 Task: Add Attachment from Trello to Card Card0000000178 in Board Board0000000045 in Workspace WS0000000015 in Trello. Add Cover Blue to Card Card0000000178 in Board Board0000000045 in Workspace WS0000000015 in Trello. Add "Copy Card To …" Button titled Button0000000178 to "bottom" of the list "To Do" to Card Card0000000178 in Board Board0000000045 in Workspace WS0000000015 in Trello. Add Description DS0000000178 to Card Card0000000178 in Board Board0000000045 in Workspace WS0000000015 in Trello. Add Comment CM0000000178 to Card Card0000000178 in Board Board0000000045 in Workspace WS0000000015 in Trello
Action: Mouse moved to (457, 21)
Screenshot: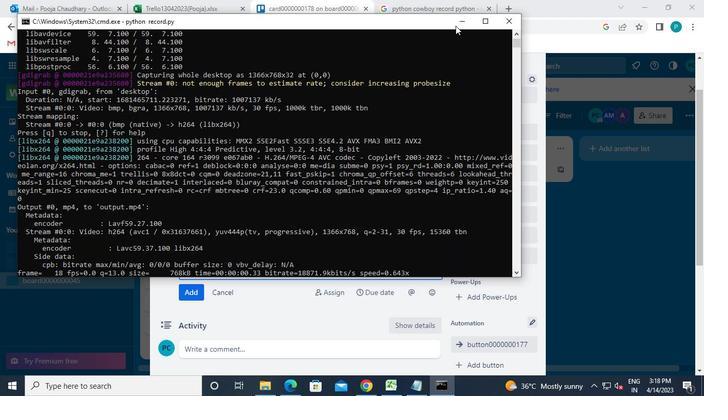 
Action: Mouse pressed left at (457, 21)
Screenshot: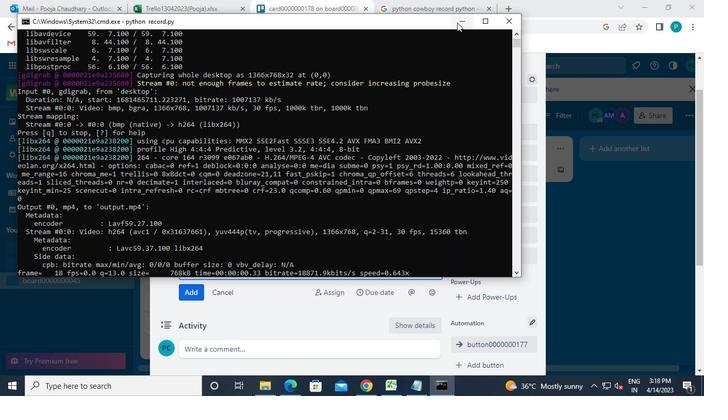 
Action: Mouse moved to (478, 210)
Screenshot: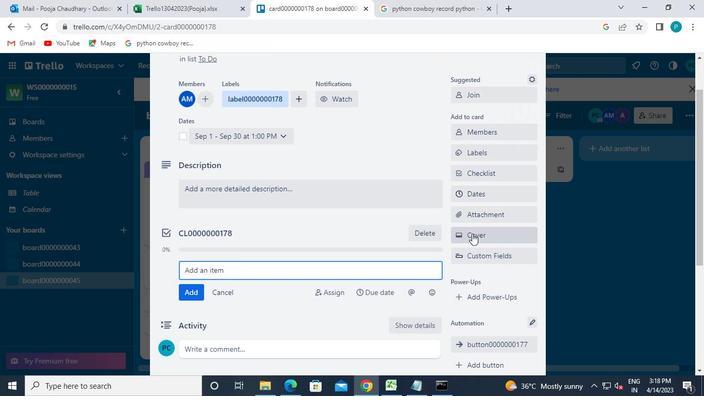 
Action: Mouse pressed left at (478, 210)
Screenshot: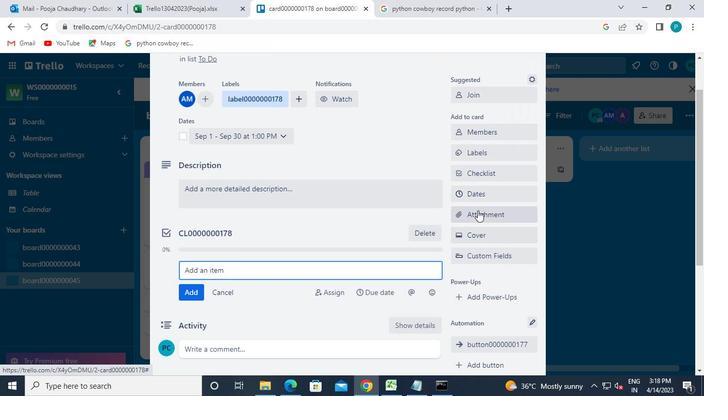 
Action: Mouse moved to (491, 123)
Screenshot: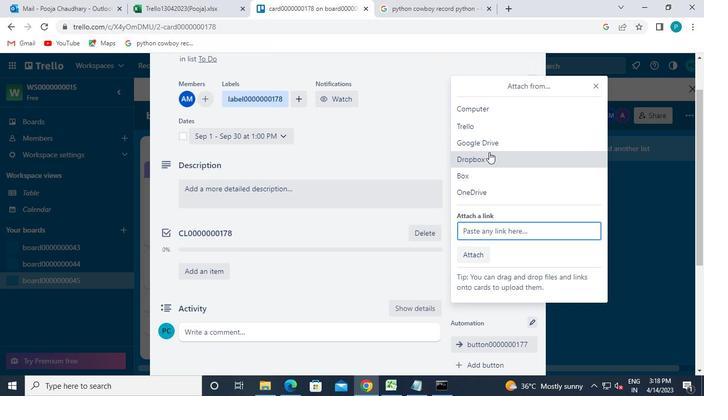 
Action: Mouse pressed left at (491, 123)
Screenshot: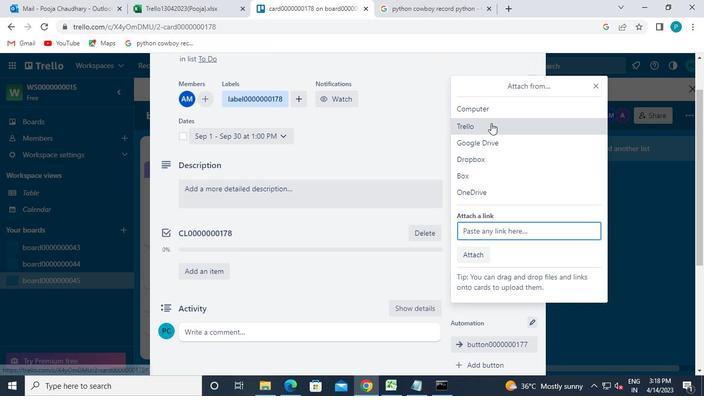 
Action: Mouse moved to (486, 209)
Screenshot: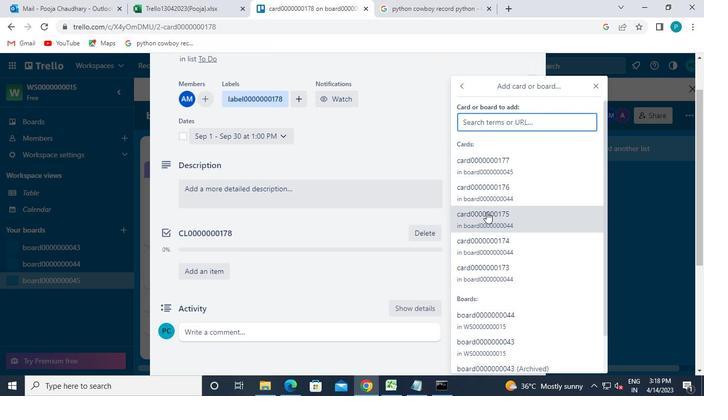 
Action: Mouse pressed left at (486, 209)
Screenshot: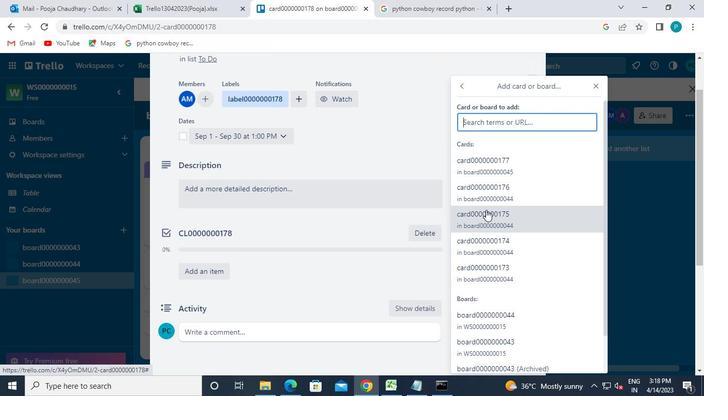 
Action: Mouse moved to (461, 232)
Screenshot: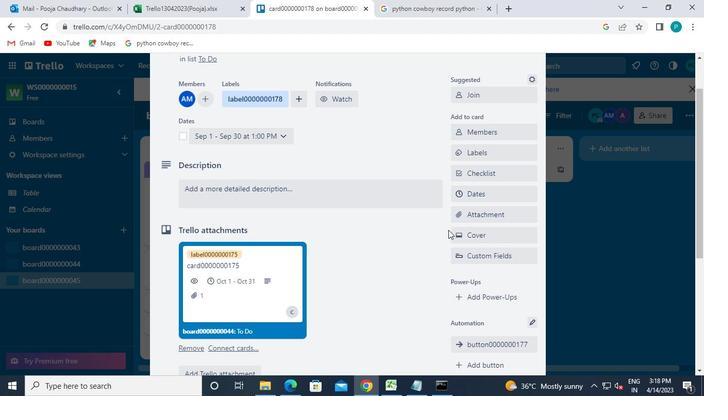 
Action: Mouse pressed left at (461, 232)
Screenshot: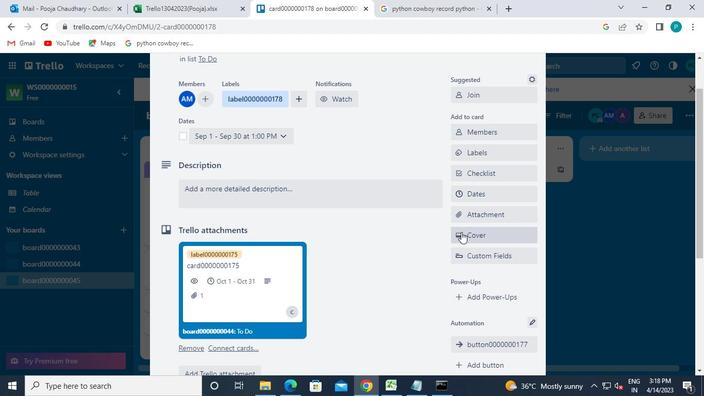 
Action: Mouse moved to (475, 201)
Screenshot: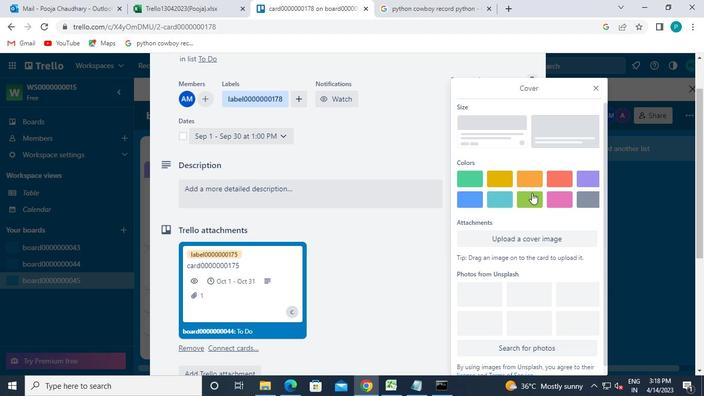 
Action: Mouse pressed left at (475, 201)
Screenshot: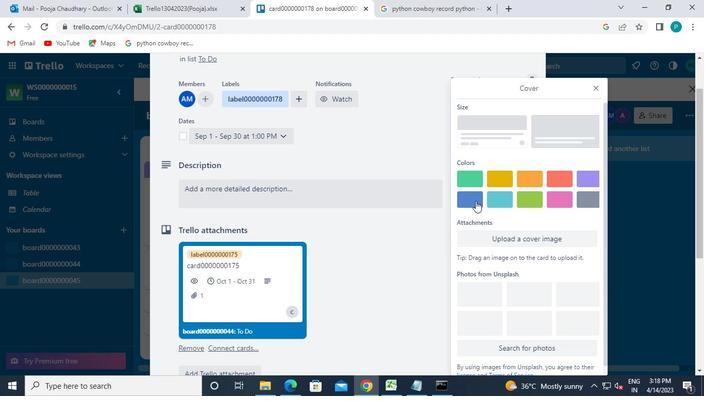 
Action: Mouse moved to (592, 87)
Screenshot: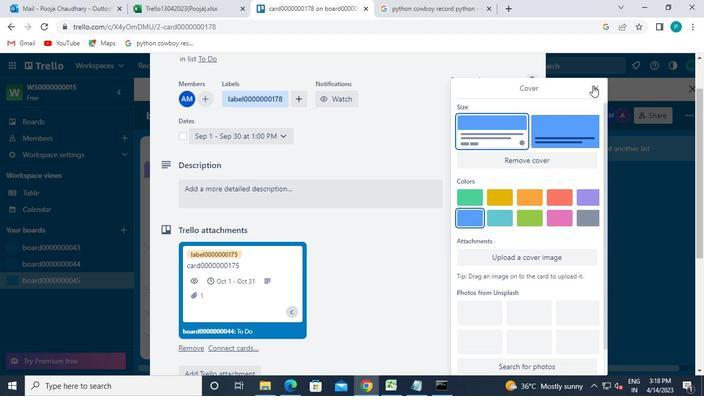 
Action: Mouse pressed left at (592, 87)
Screenshot: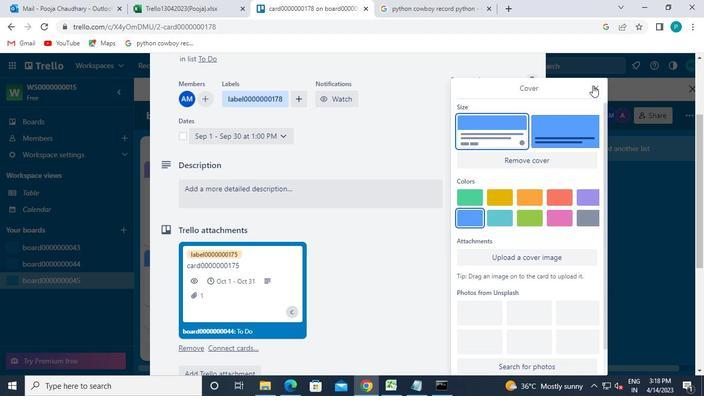 
Action: Mouse moved to (469, 236)
Screenshot: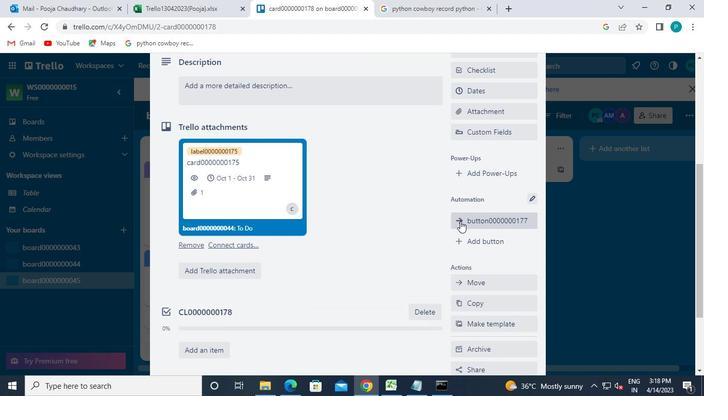 
Action: Mouse pressed left at (469, 236)
Screenshot: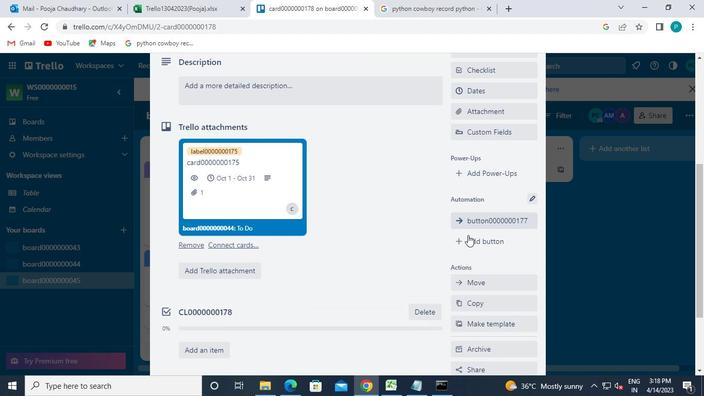 
Action: Mouse moved to (491, 158)
Screenshot: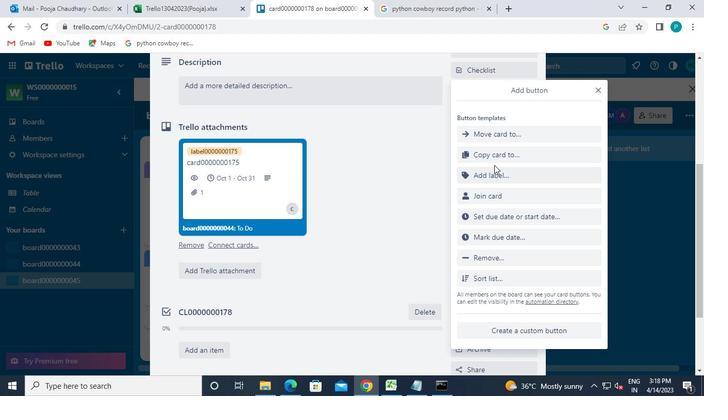 
Action: Mouse pressed left at (491, 158)
Screenshot: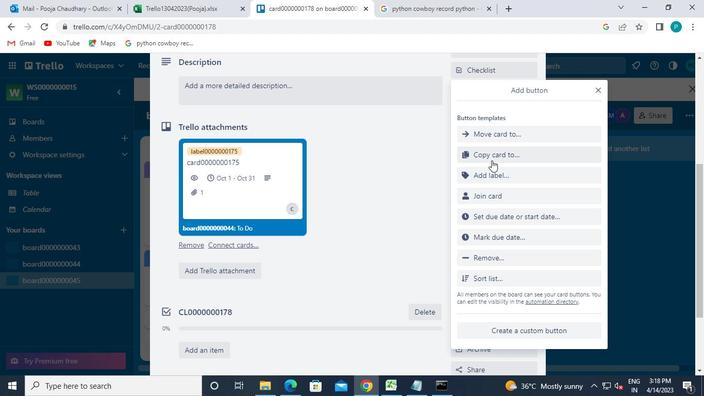 
Action: Mouse moved to (493, 131)
Screenshot: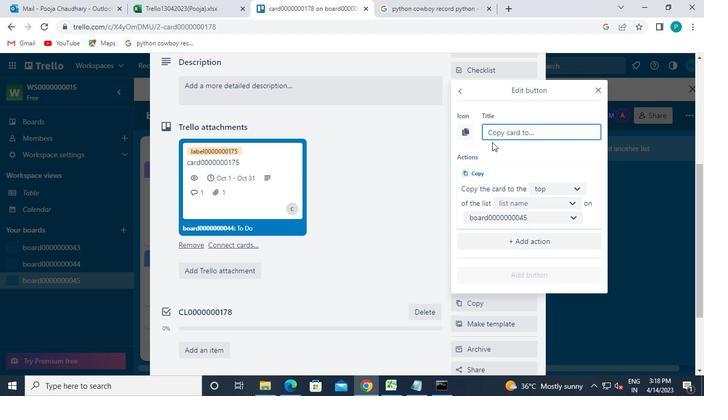 
Action: Mouse pressed left at (493, 131)
Screenshot: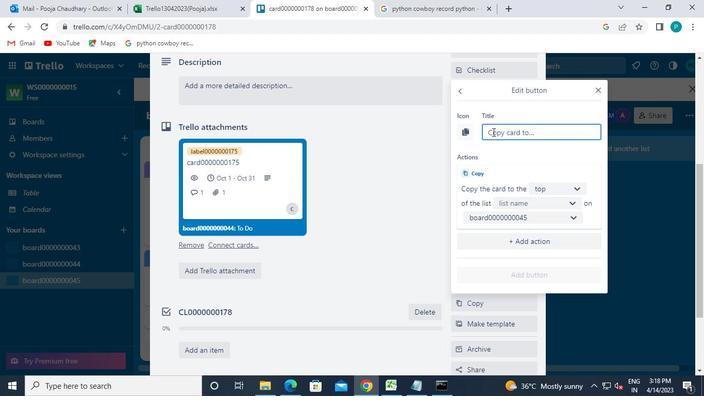 
Action: Keyboard b
Screenshot: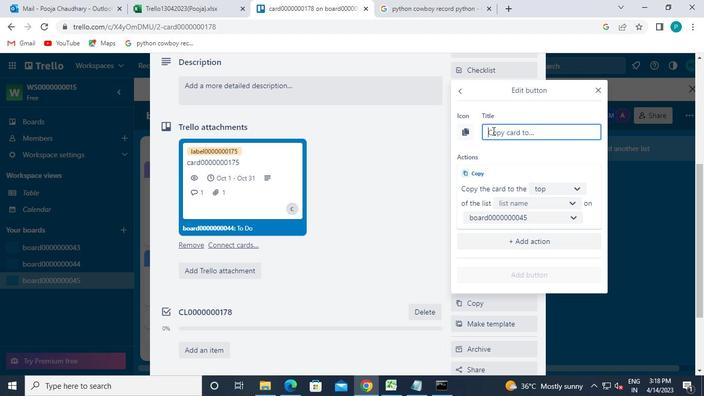 
Action: Keyboard u
Screenshot: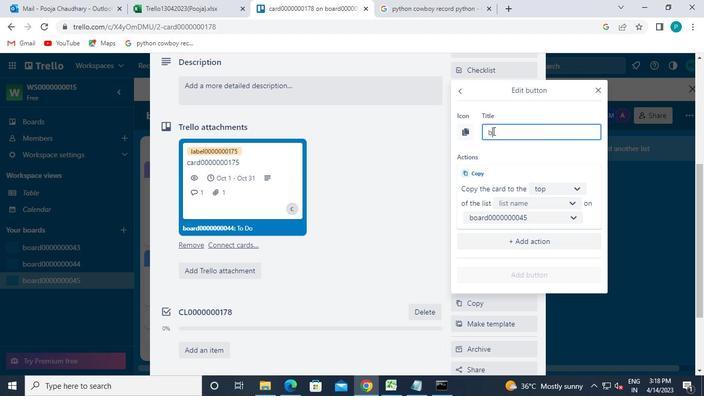 
Action: Keyboard t
Screenshot: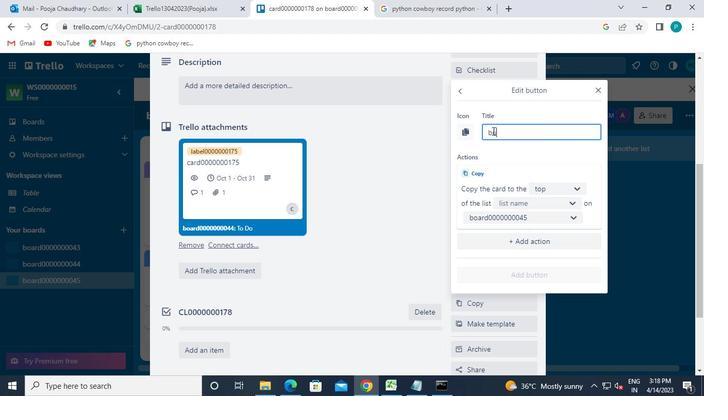 
Action: Keyboard t
Screenshot: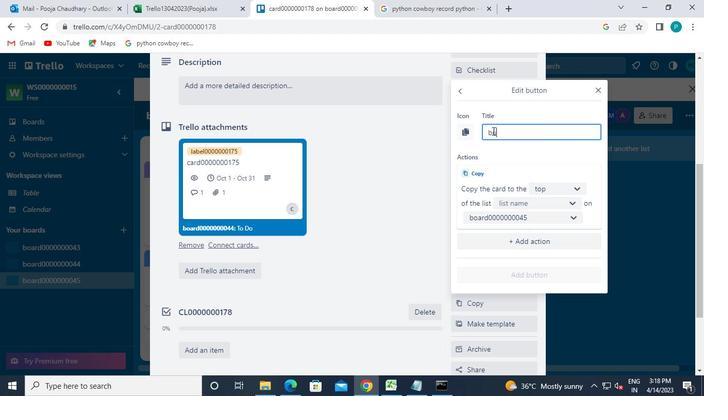 
Action: Keyboard o
Screenshot: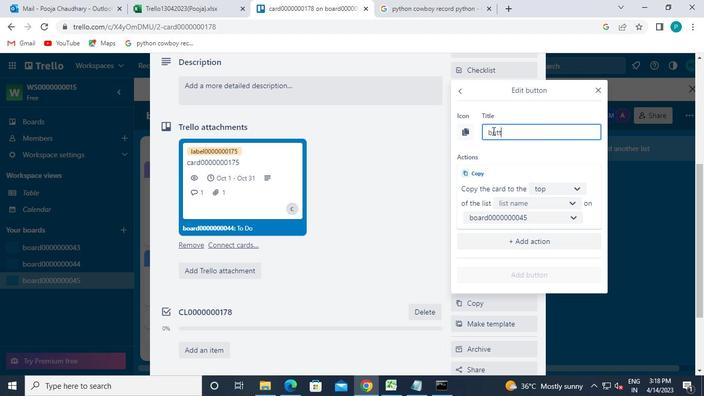 
Action: Keyboard n
Screenshot: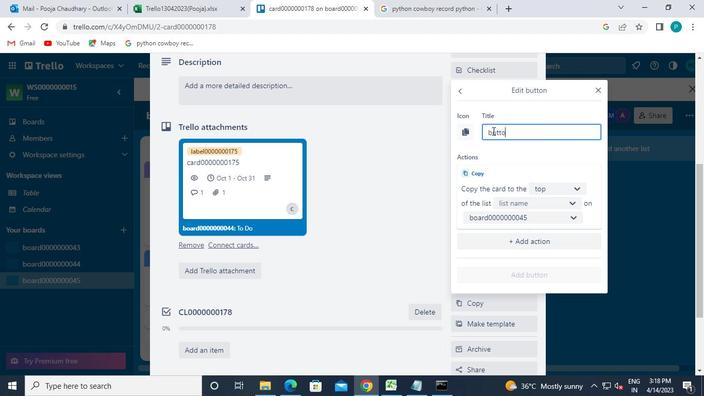 
Action: Keyboard 0
Screenshot: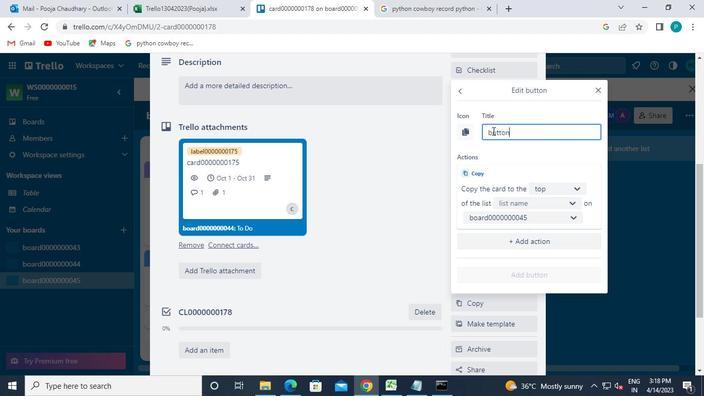 
Action: Keyboard 0
Screenshot: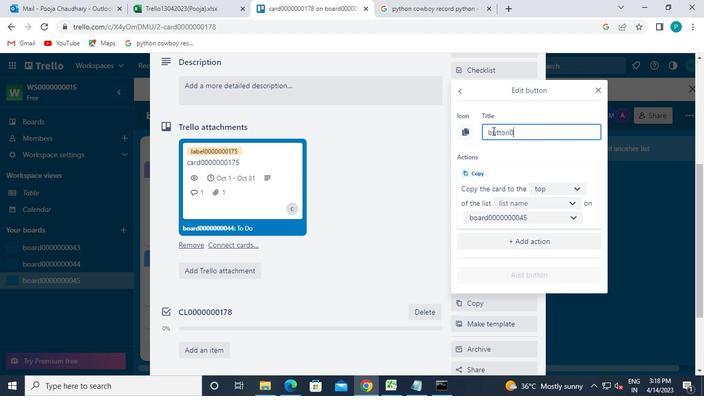 
Action: Keyboard 0
Screenshot: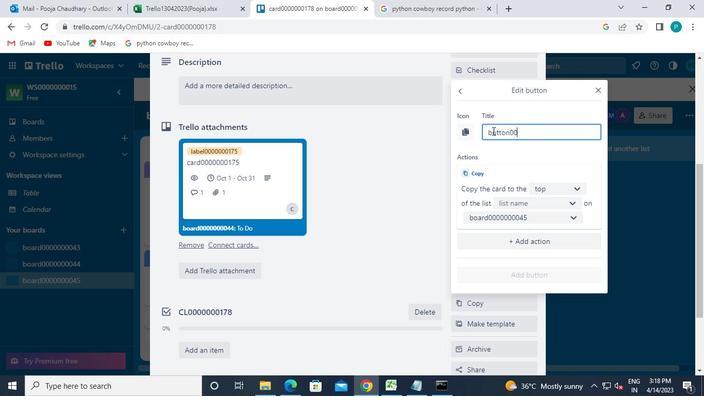 
Action: Keyboard 0
Screenshot: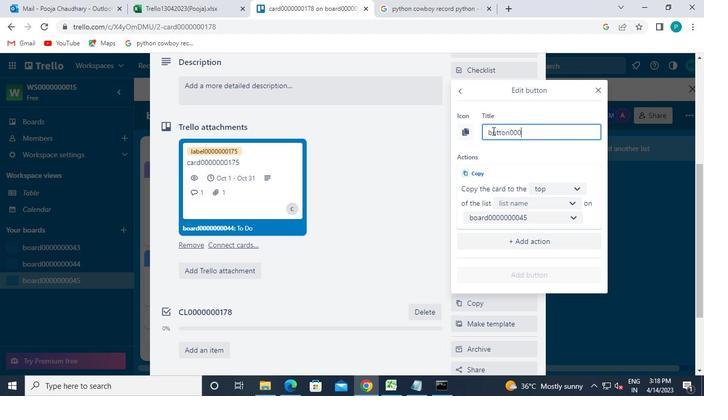 
Action: Keyboard 0
Screenshot: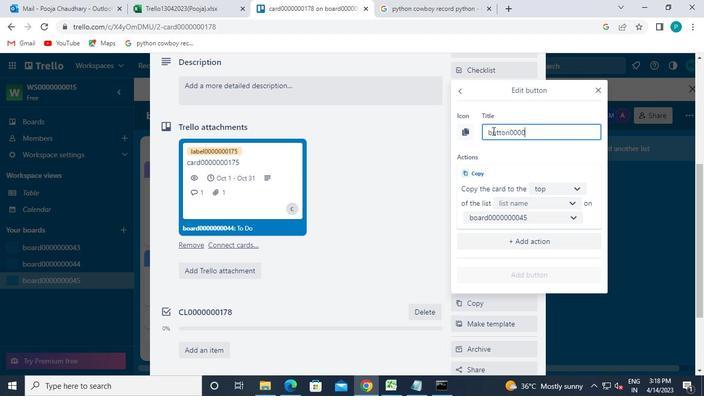 
Action: Keyboard 0
Screenshot: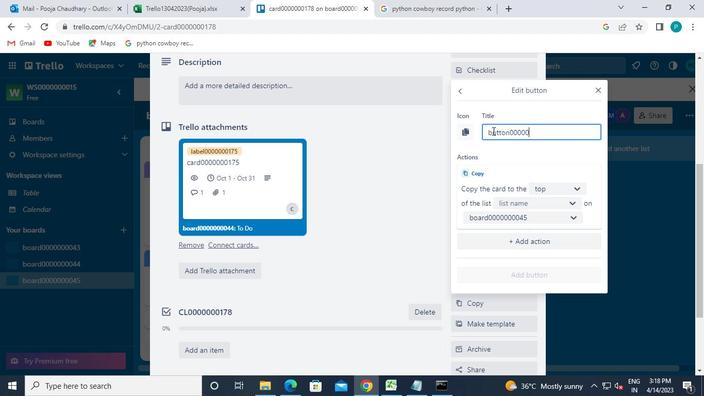 
Action: Keyboard 0
Screenshot: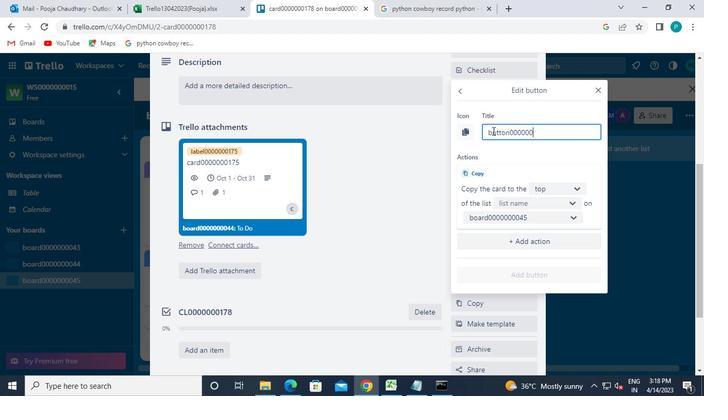 
Action: Keyboard 1
Screenshot: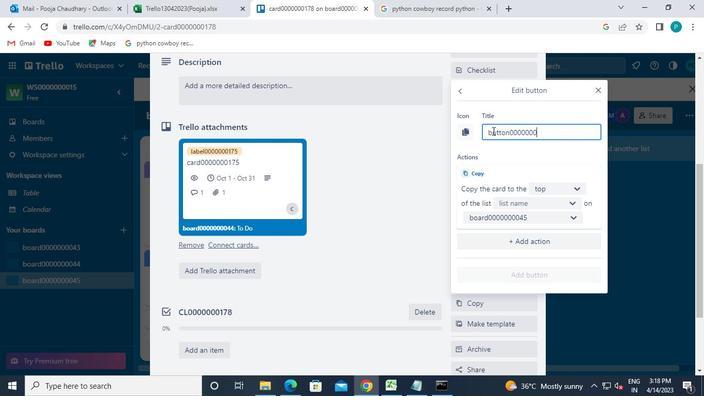 
Action: Keyboard 7
Screenshot: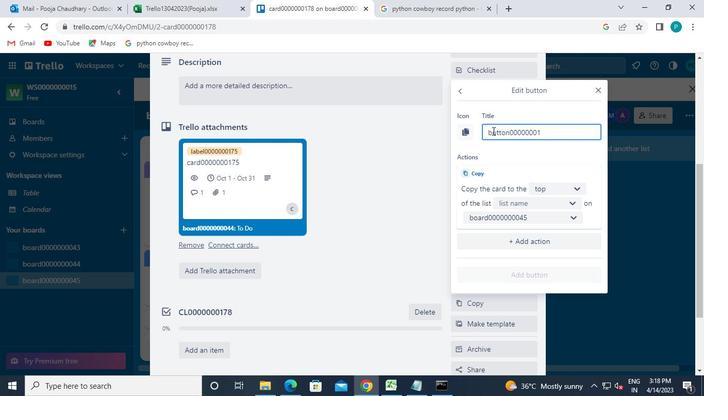 
Action: Keyboard 8
Screenshot: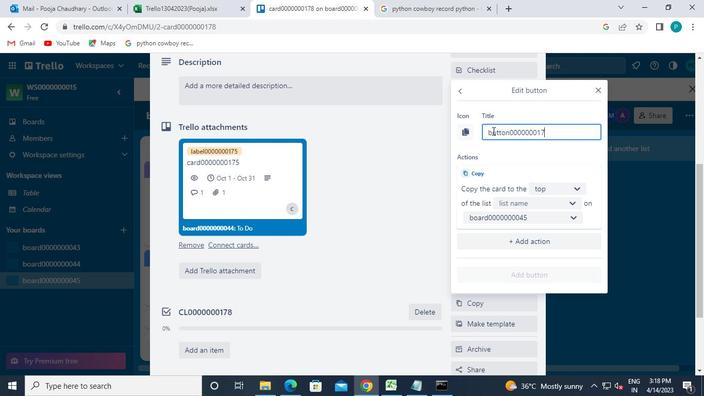 
Action: Mouse moved to (549, 189)
Screenshot: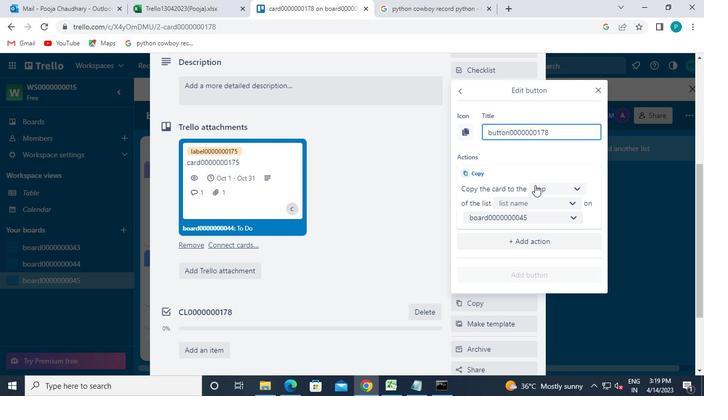 
Action: Mouse pressed left at (549, 189)
Screenshot: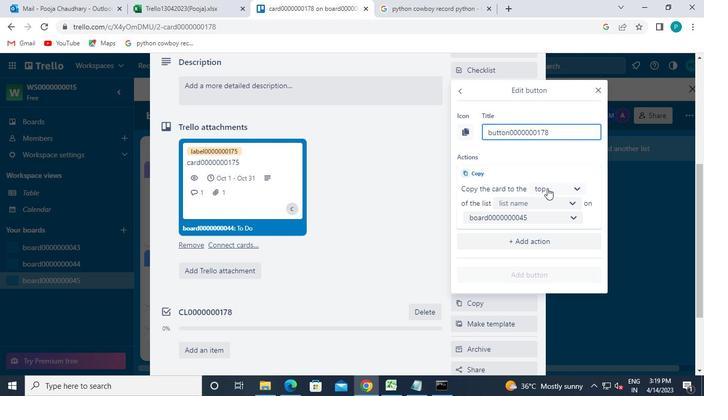 
Action: Mouse moved to (560, 219)
Screenshot: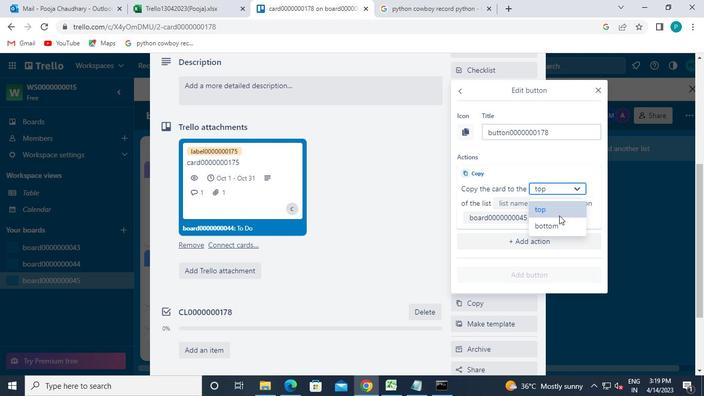 
Action: Mouse pressed left at (560, 219)
Screenshot: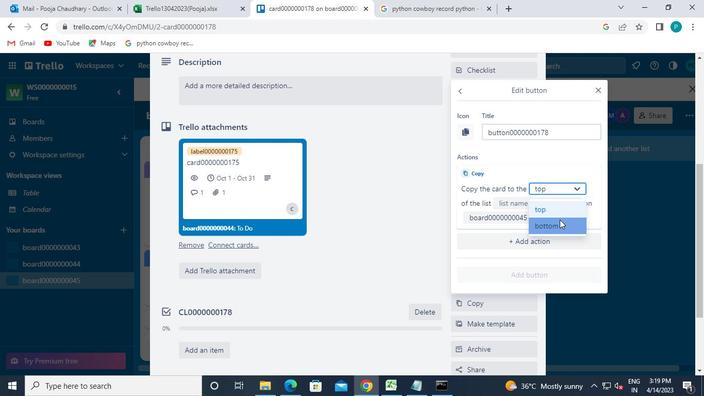 
Action: Mouse moved to (536, 206)
Screenshot: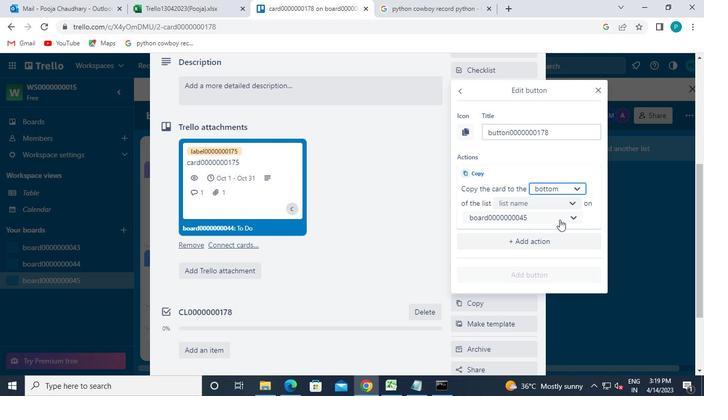 
Action: Mouse pressed left at (536, 206)
Screenshot: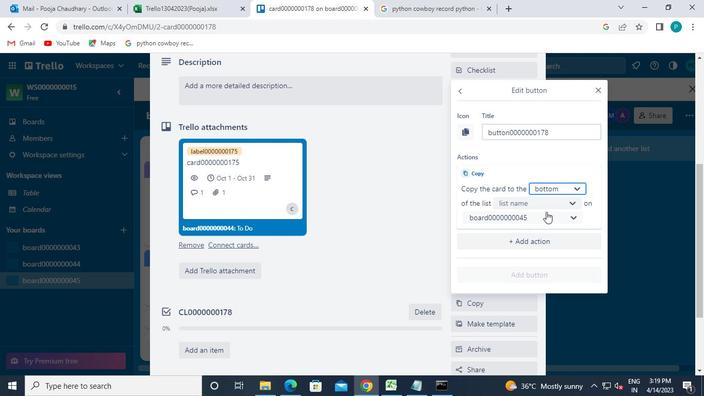 
Action: Mouse moved to (527, 224)
Screenshot: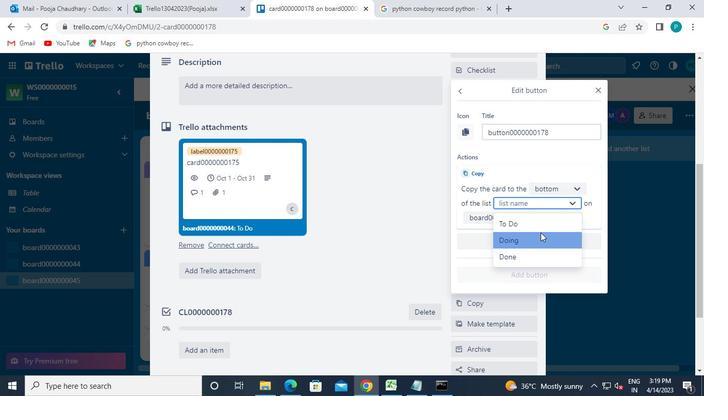 
Action: Mouse pressed left at (527, 224)
Screenshot: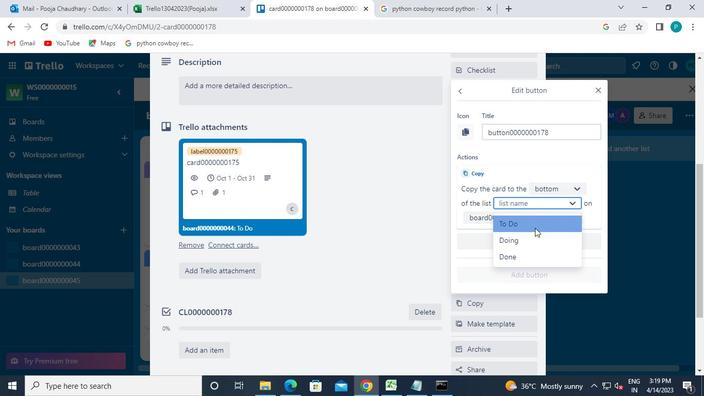 
Action: Mouse moved to (562, 272)
Screenshot: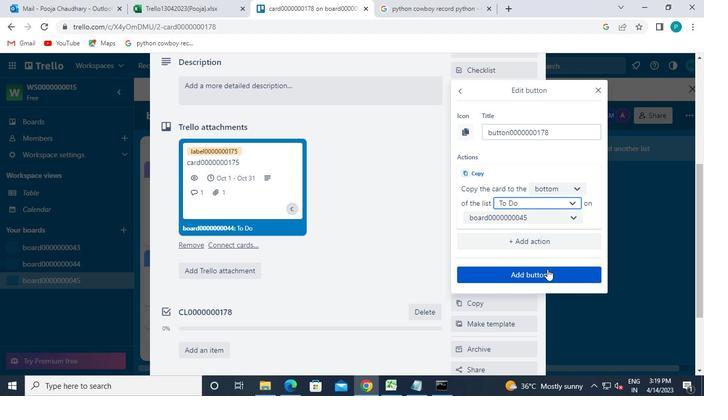 
Action: Mouse pressed left at (562, 272)
Screenshot: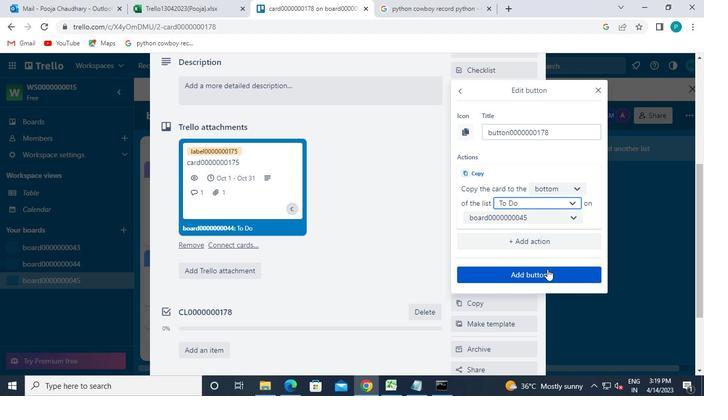 
Action: Mouse moved to (287, 181)
Screenshot: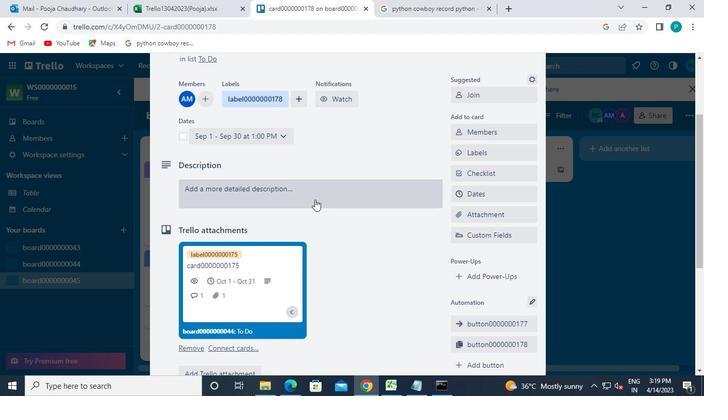 
Action: Mouse pressed left at (287, 181)
Screenshot: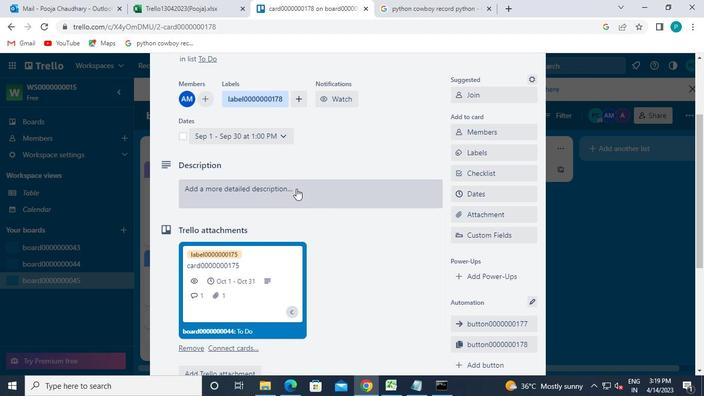 
Action: Mouse moved to (313, 165)
Screenshot: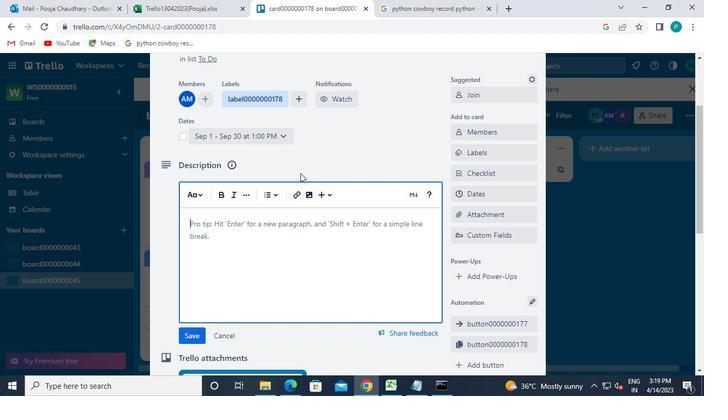 
Action: Keyboard Key.caps_lock
Screenshot: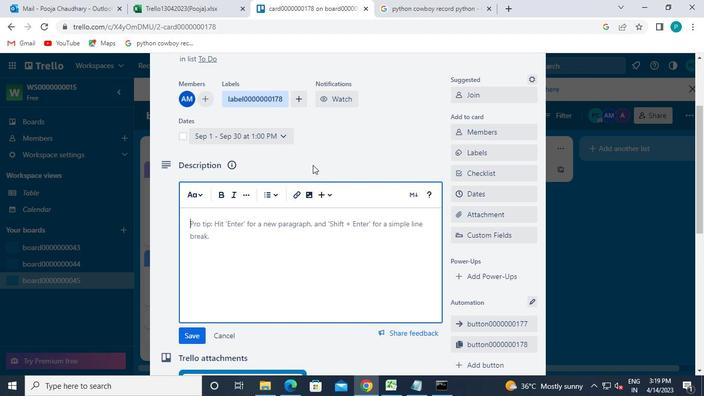 
Action: Keyboard d
Screenshot: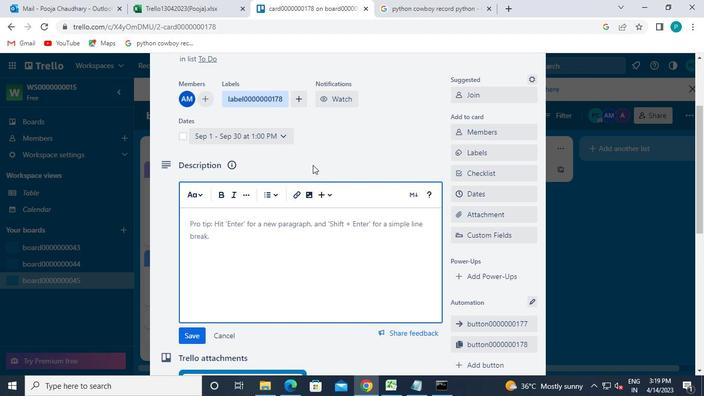
Action: Mouse moved to (314, 165)
Screenshot: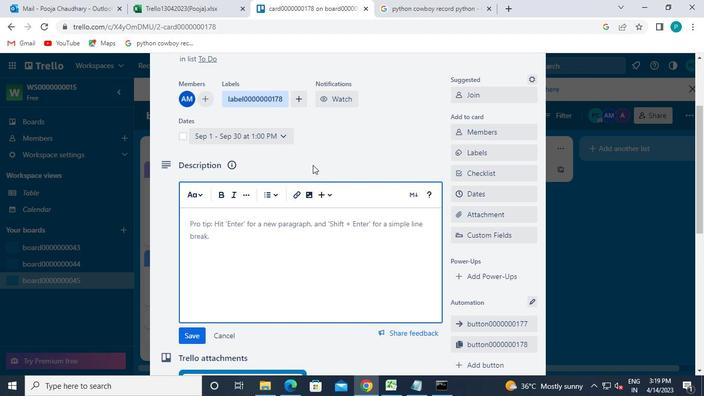 
Action: Keyboard s
Screenshot: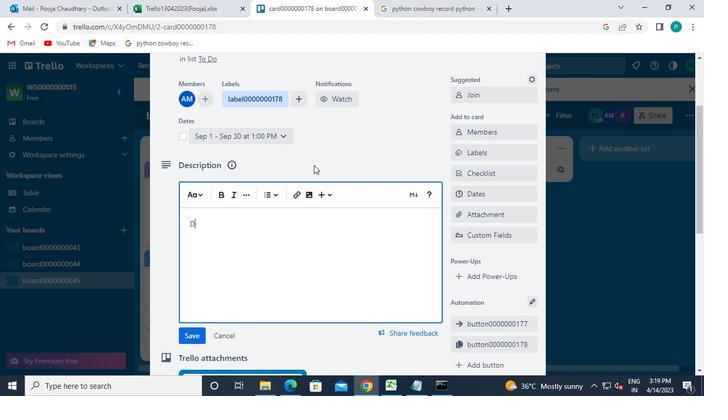 
Action: Mouse moved to (314, 164)
Screenshot: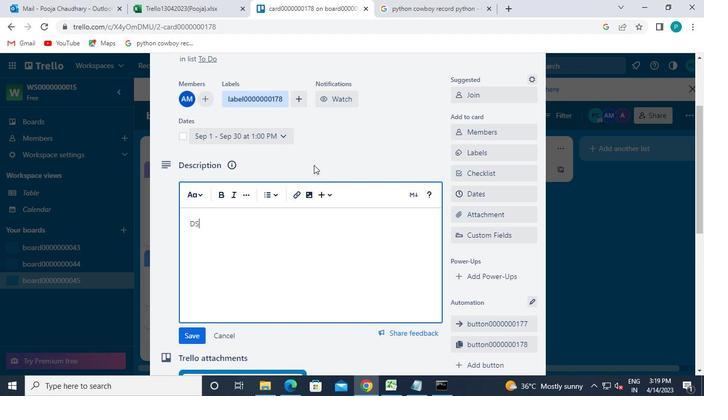 
Action: Keyboard 0
Screenshot: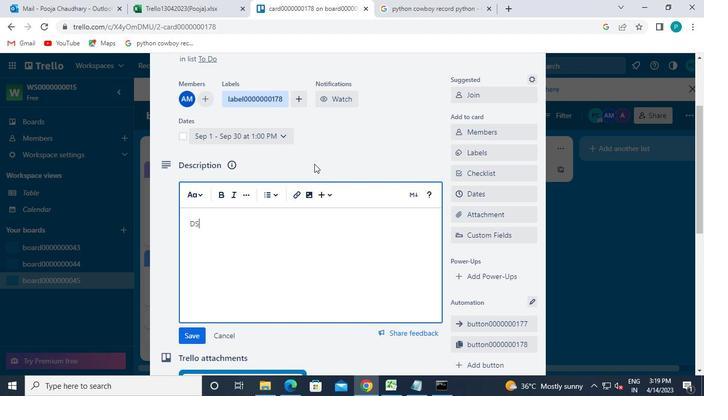 
Action: Keyboard 0
Screenshot: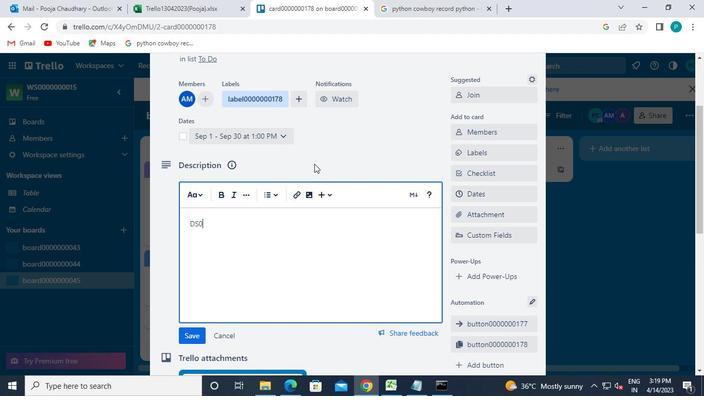 
Action: Keyboard 0
Screenshot: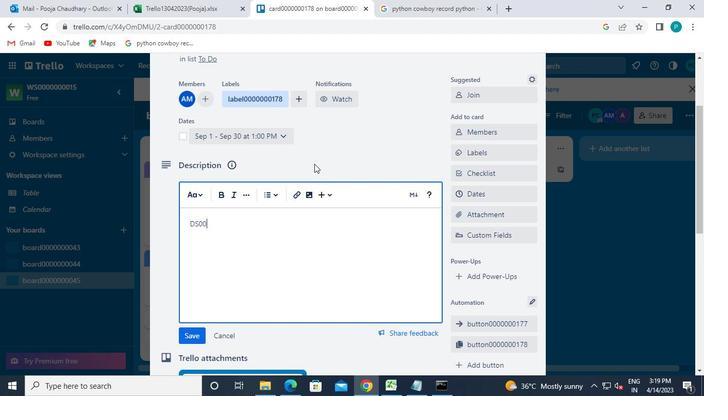 
Action: Keyboard 0
Screenshot: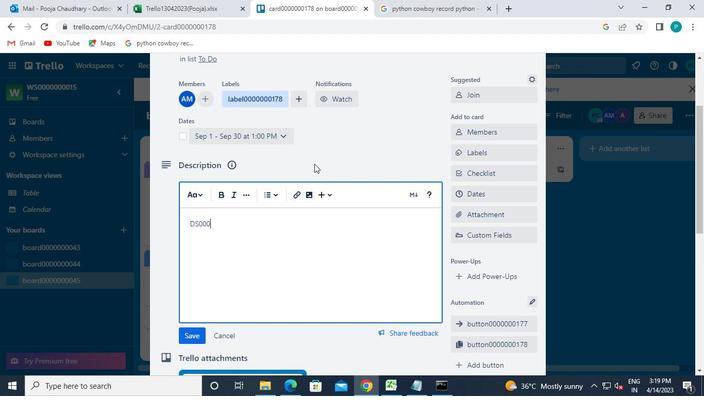 
Action: Keyboard 0
Screenshot: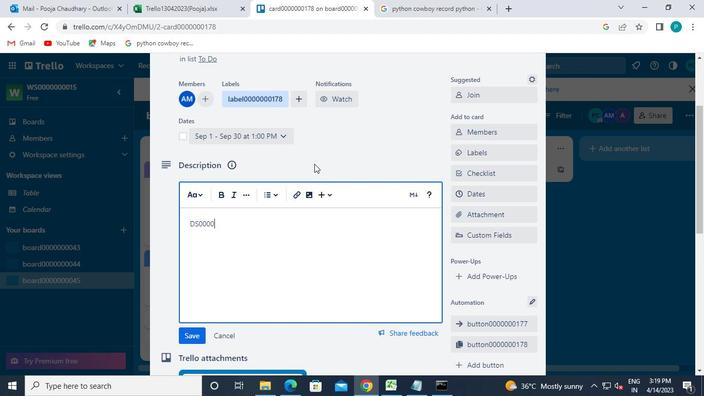 
Action: Keyboard 0
Screenshot: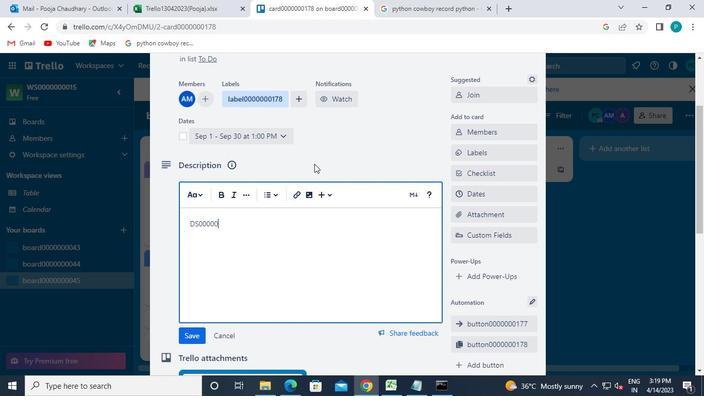 
Action: Keyboard 0
Screenshot: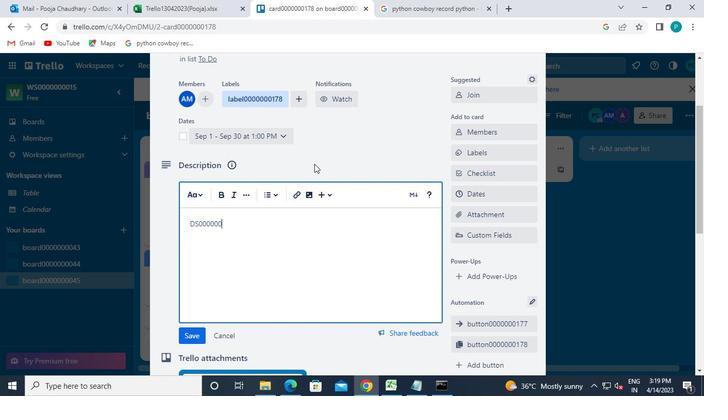 
Action: Keyboard 1
Screenshot: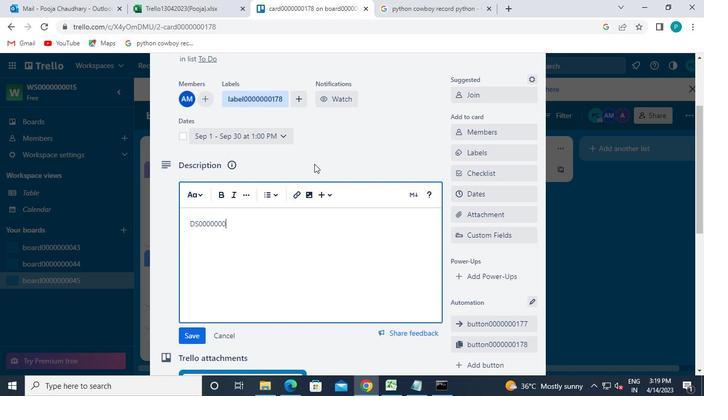 
Action: Keyboard 7
Screenshot: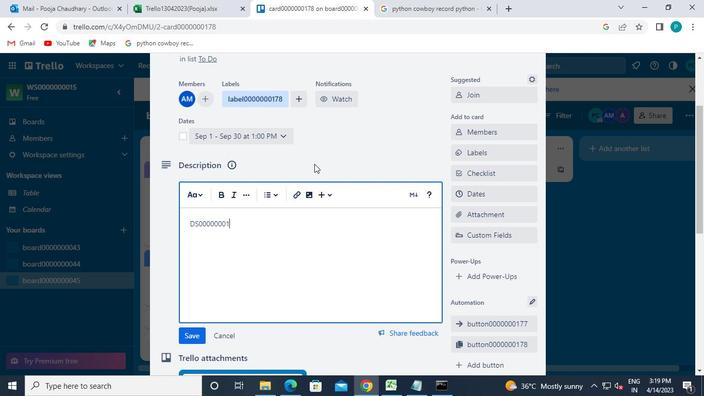 
Action: Keyboard 8
Screenshot: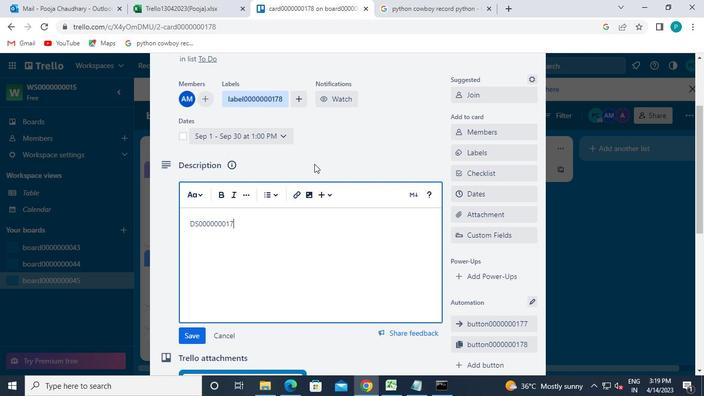 
Action: Mouse moved to (199, 332)
Screenshot: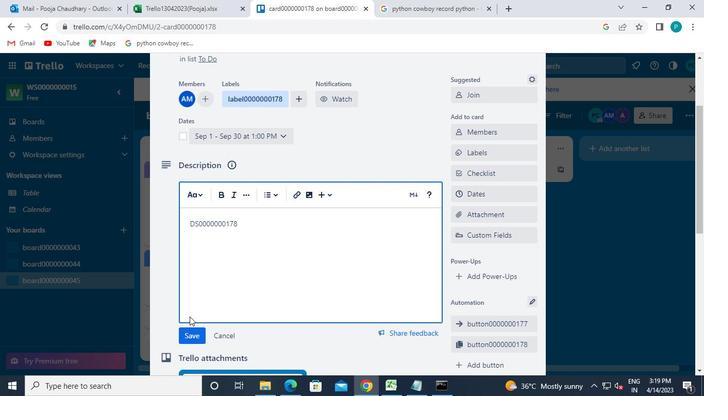 
Action: Mouse pressed left at (199, 332)
Screenshot: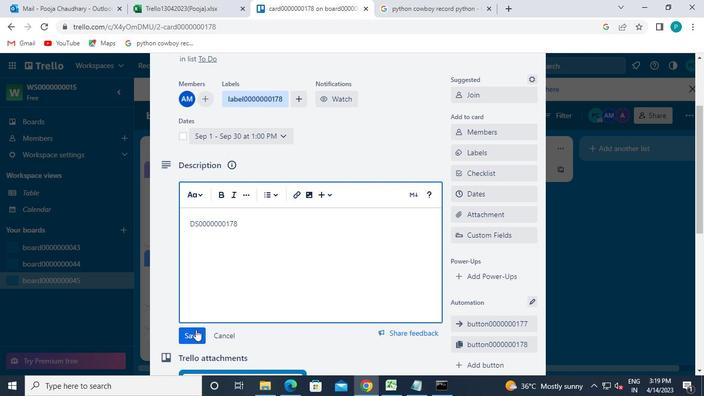 
Action: Mouse moved to (206, 307)
Screenshot: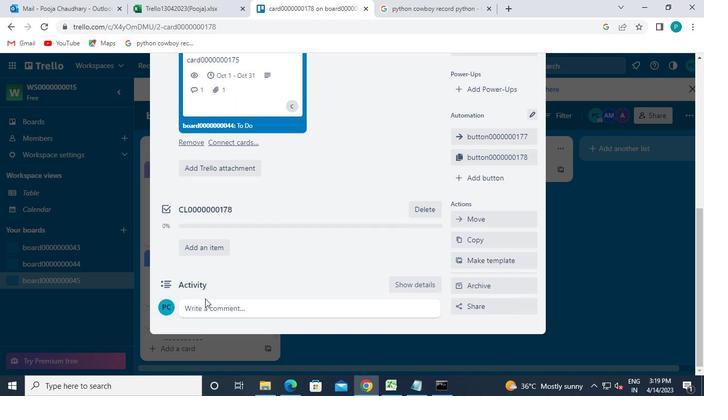 
Action: Mouse pressed left at (206, 307)
Screenshot: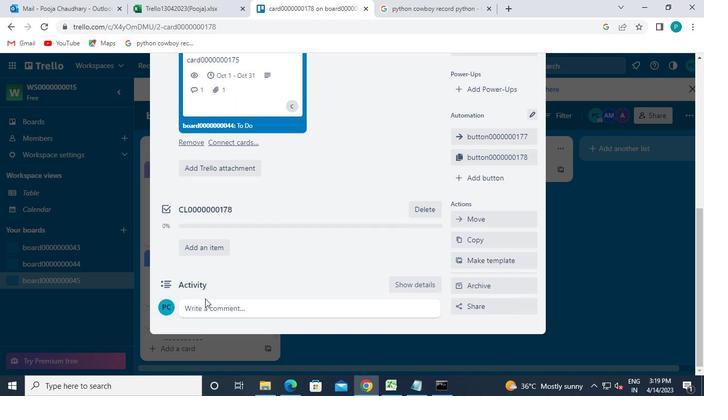 
Action: Mouse moved to (208, 307)
Screenshot: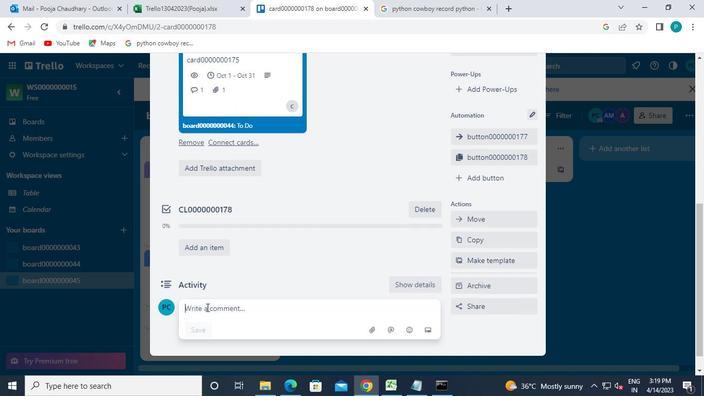 
Action: Keyboard c
Screenshot: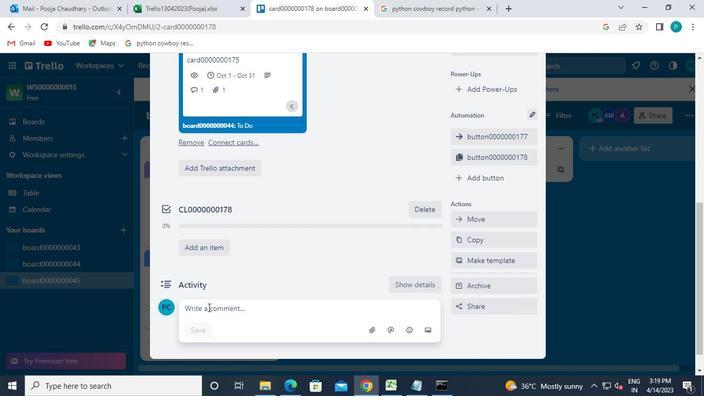 
Action: Keyboard m
Screenshot: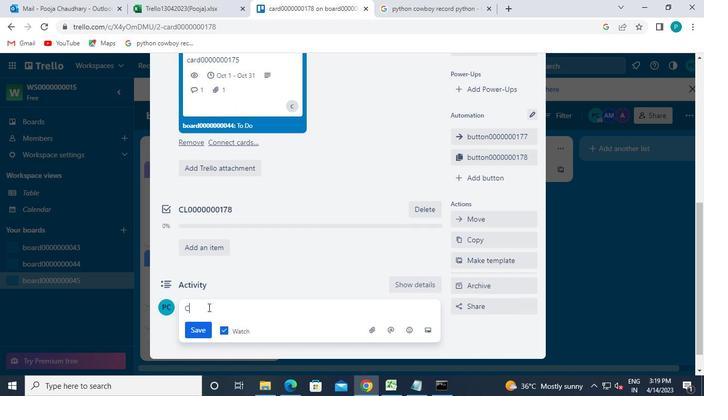 
Action: Keyboard 0
Screenshot: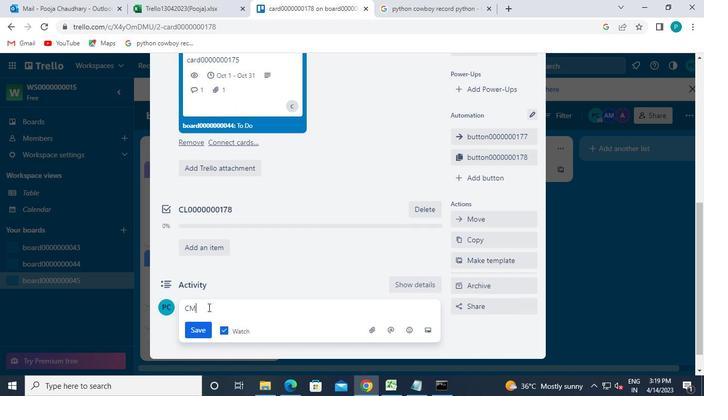 
Action: Keyboard 0
Screenshot: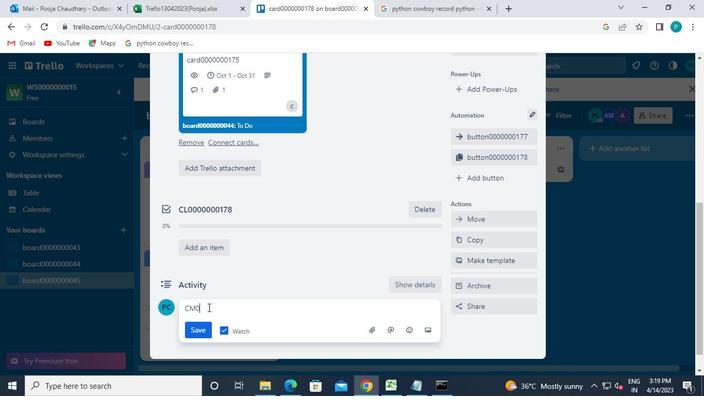 
Action: Keyboard 0
Screenshot: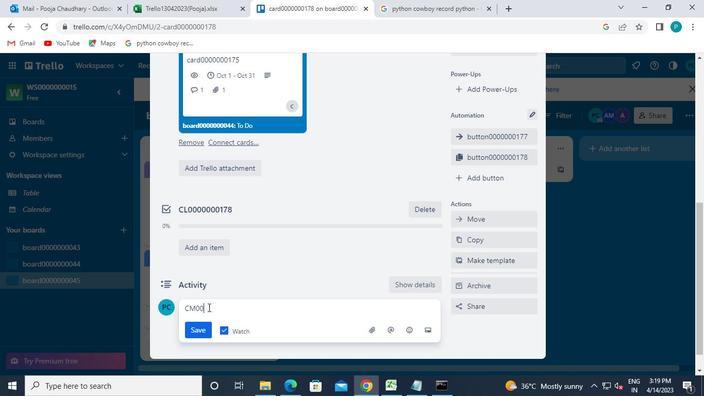 
Action: Keyboard 0
Screenshot: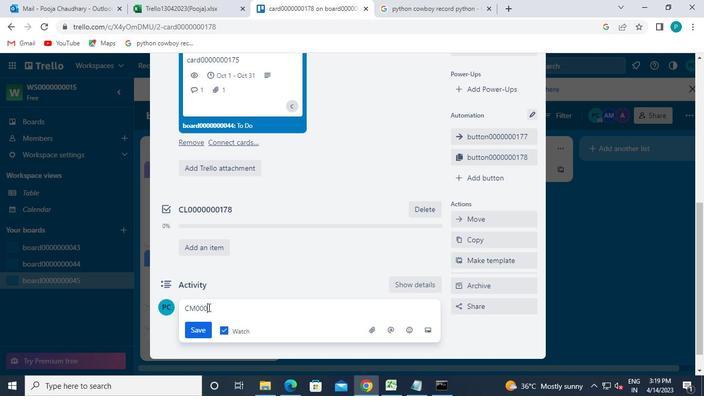 
Action: Keyboard 0
Screenshot: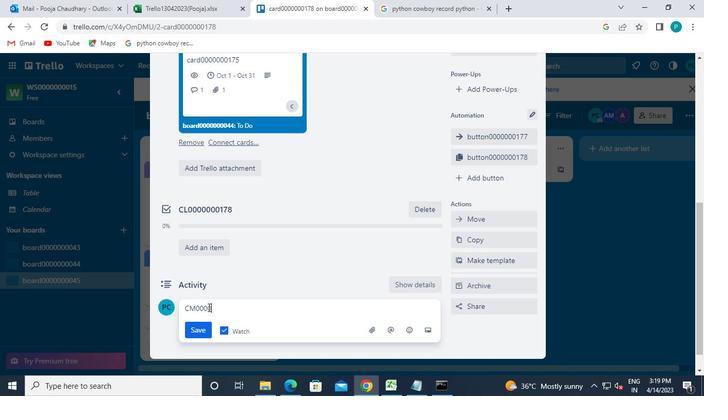 
Action: Keyboard 0
Screenshot: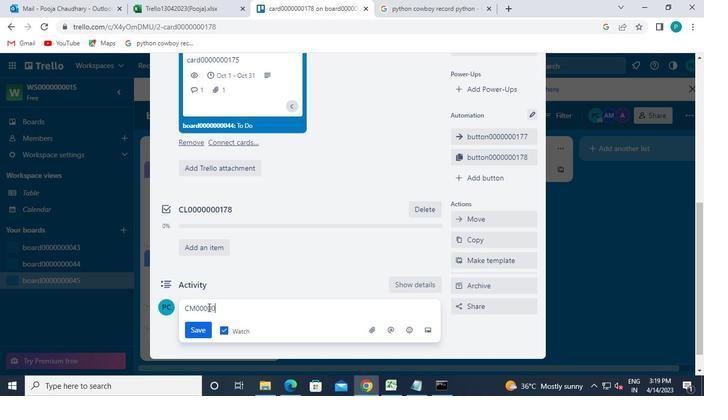 
Action: Keyboard 0
Screenshot: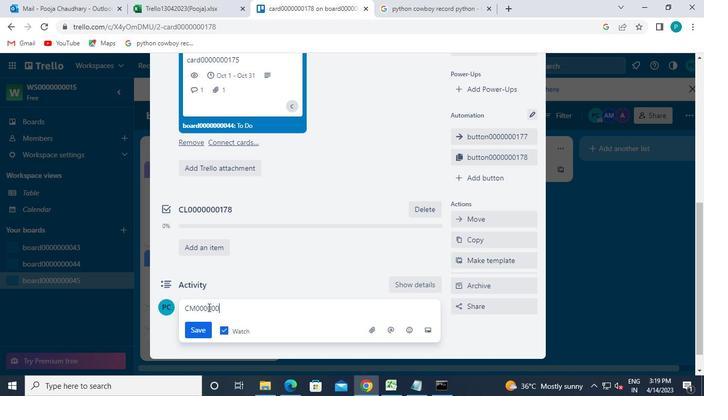 
Action: Keyboard 1
Screenshot: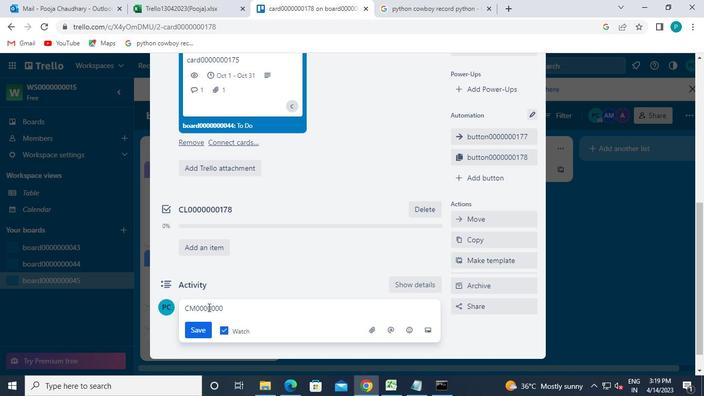 
Action: Keyboard 7
Screenshot: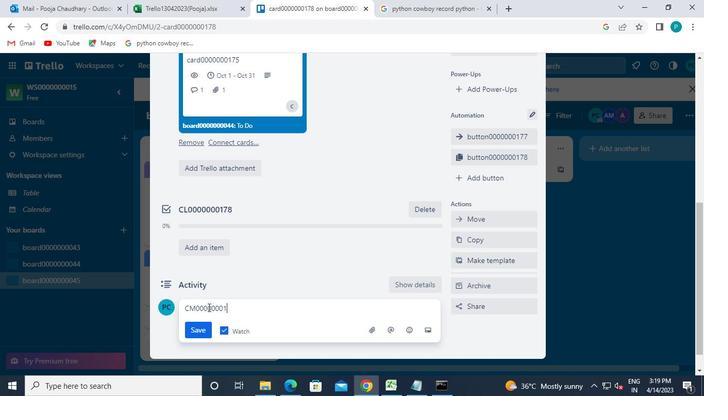 
Action: Keyboard 8
Screenshot: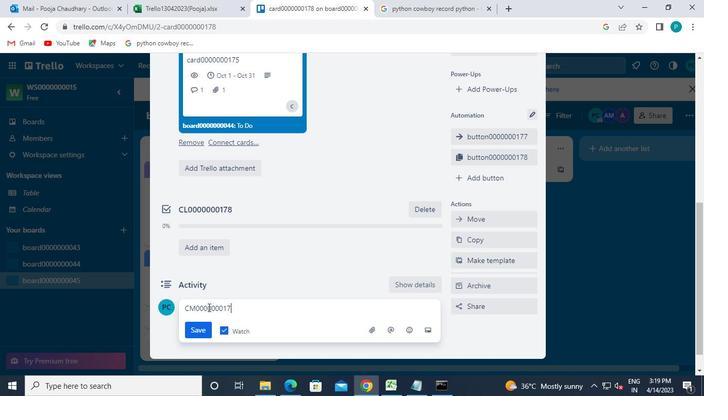 
Action: Mouse moved to (201, 329)
Screenshot: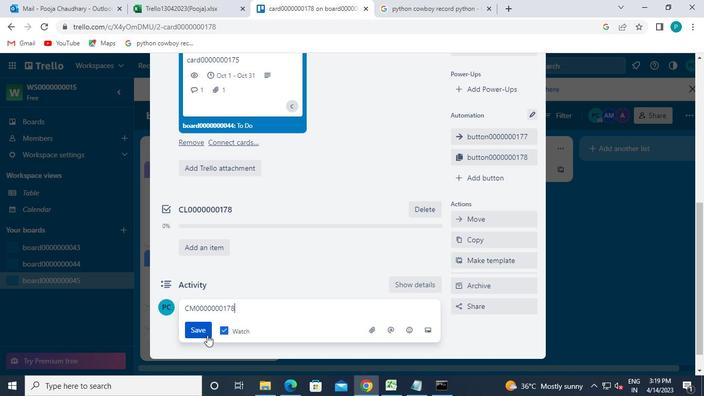 
Action: Mouse pressed left at (201, 329)
Screenshot: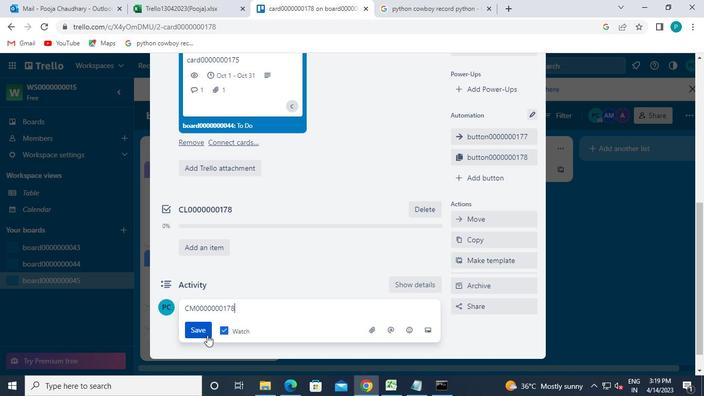 
Action: Mouse moved to (491, 312)
Screenshot: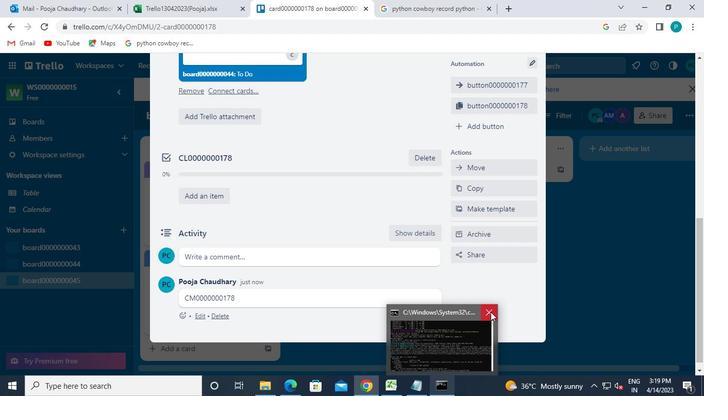 
Action: Mouse pressed left at (491, 312)
Screenshot: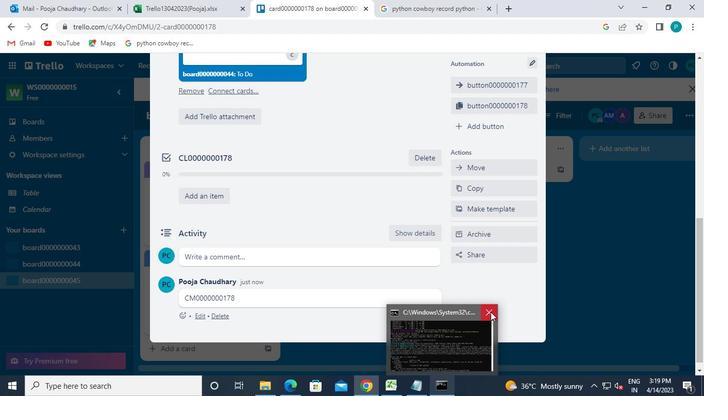 
